 Task: In the  document receipt.html Download file as 'HTML ' Share this file with 'softage.9@softage.net' Insert the command  Suggesting 
Action: Mouse moved to (295, 382)
Screenshot: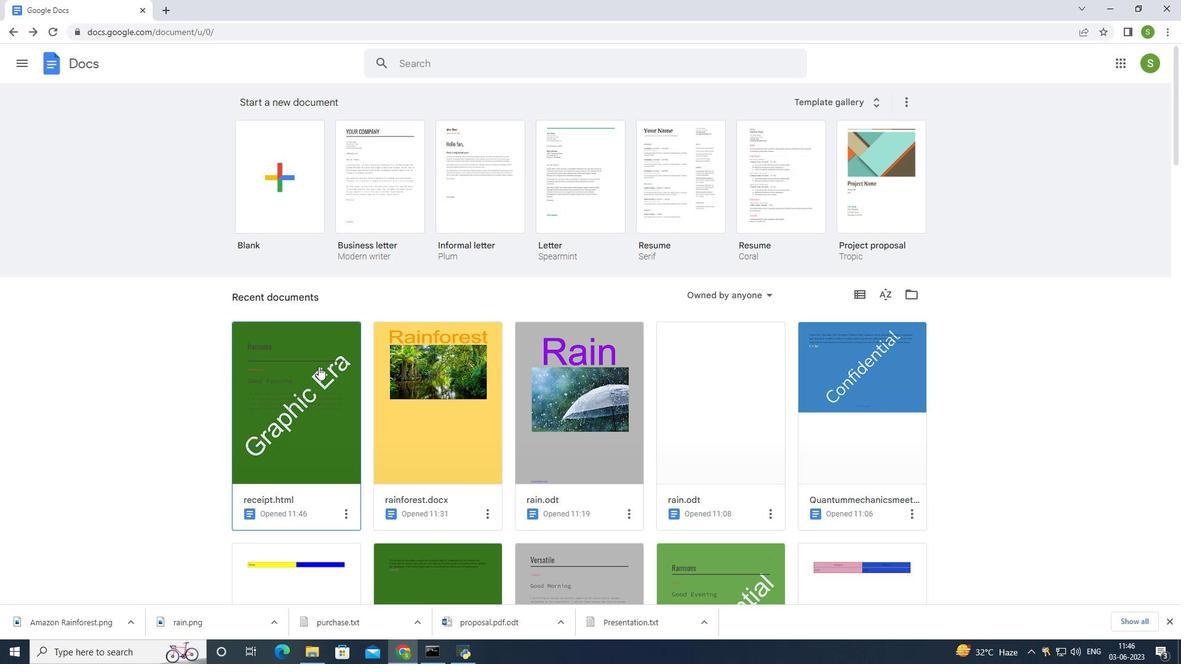 
Action: Mouse pressed left at (295, 382)
Screenshot: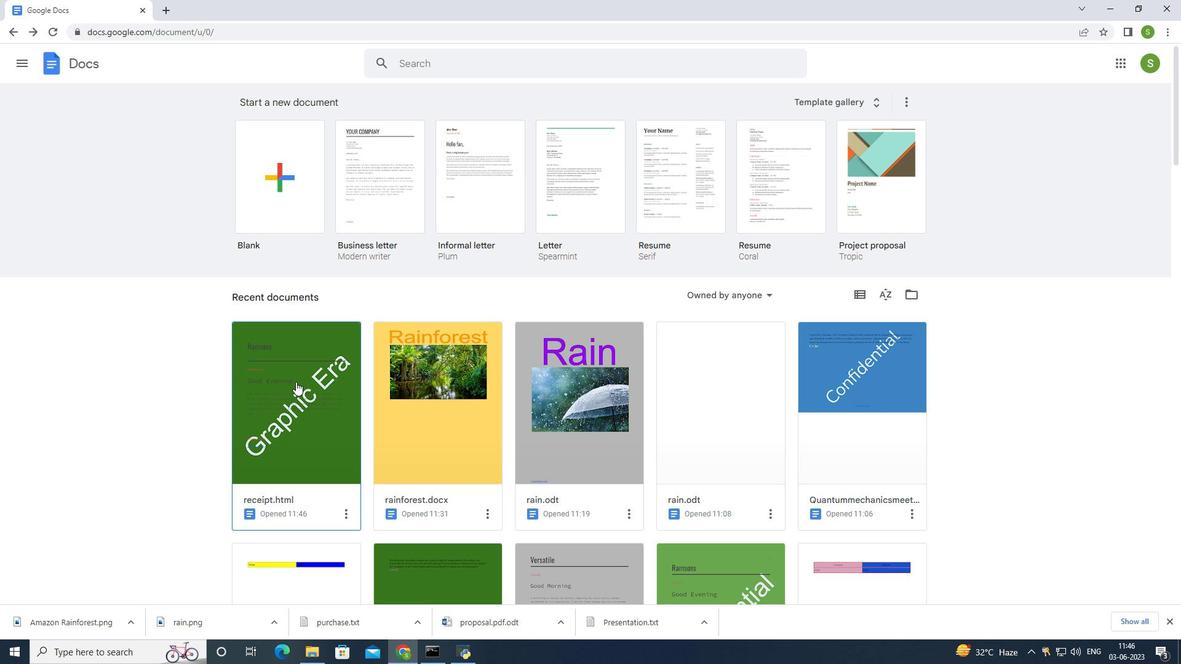 
Action: Mouse moved to (36, 70)
Screenshot: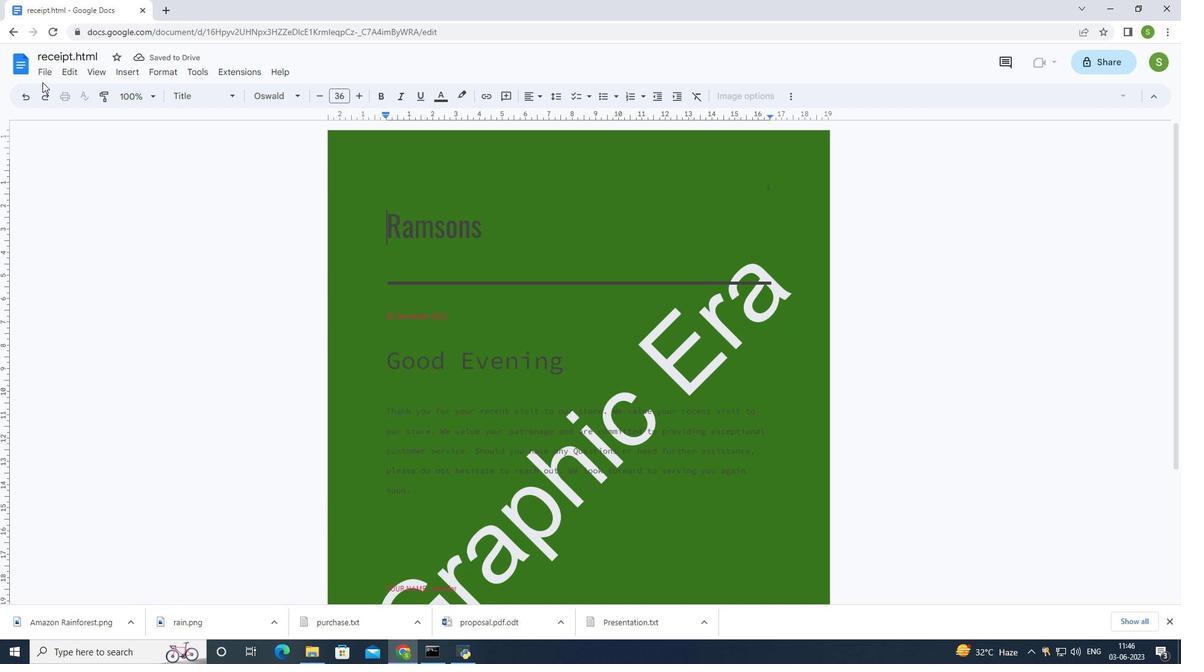 
Action: Mouse pressed left at (36, 70)
Screenshot: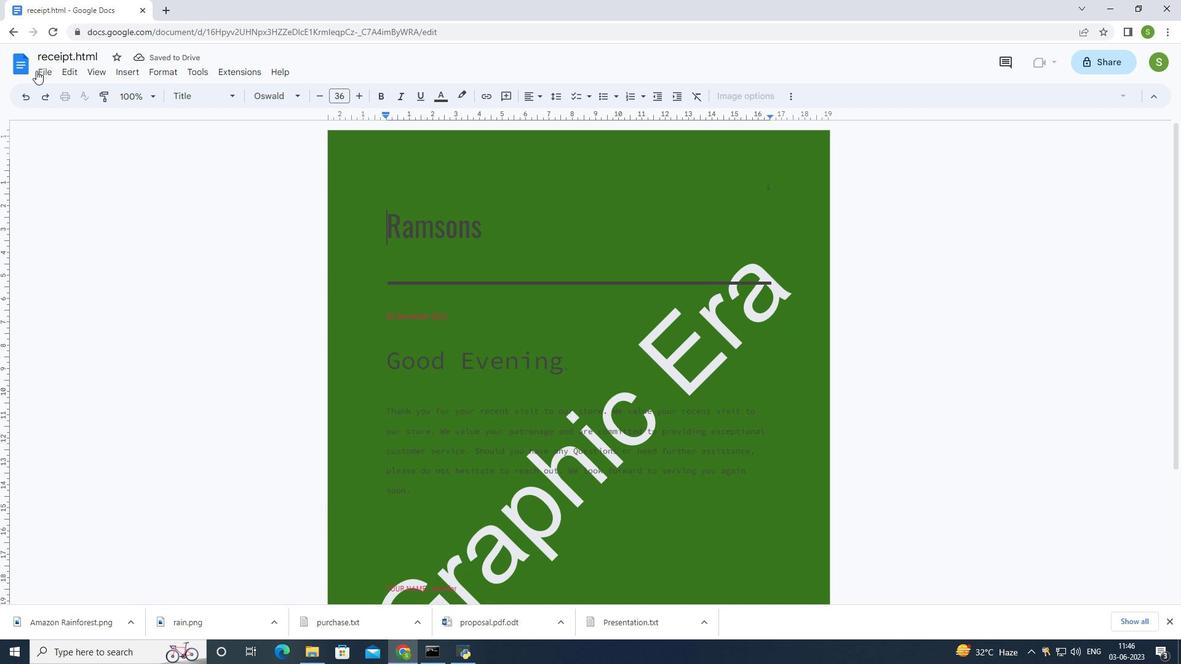 
Action: Mouse moved to (39, 70)
Screenshot: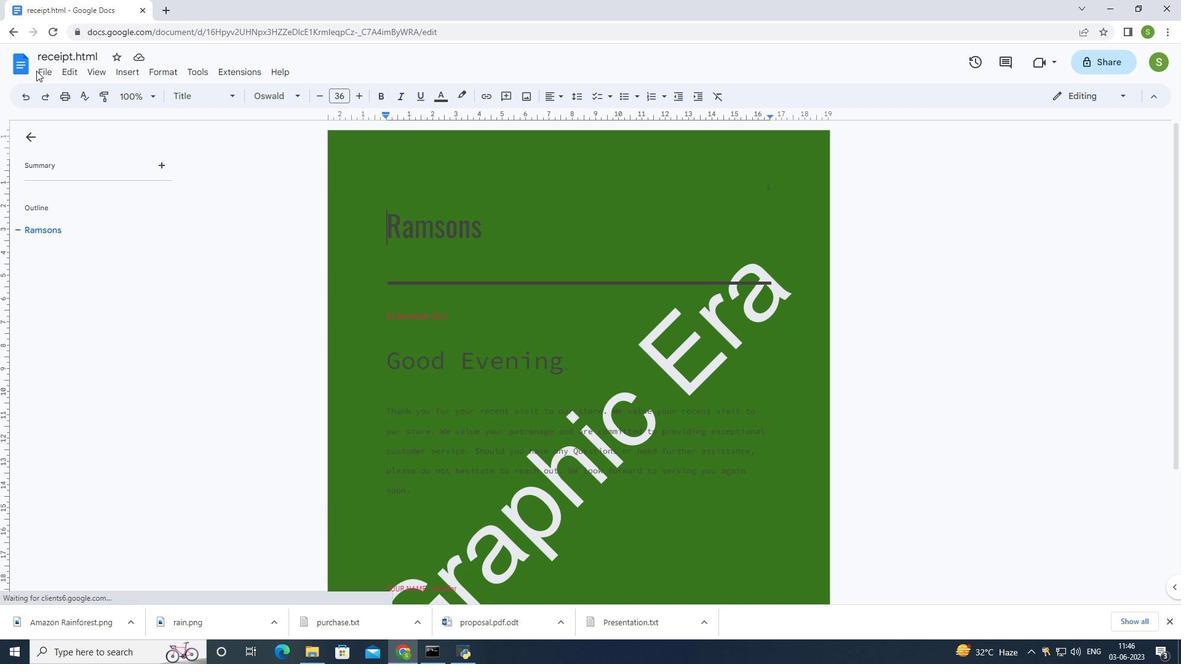 
Action: Mouse pressed left at (39, 70)
Screenshot: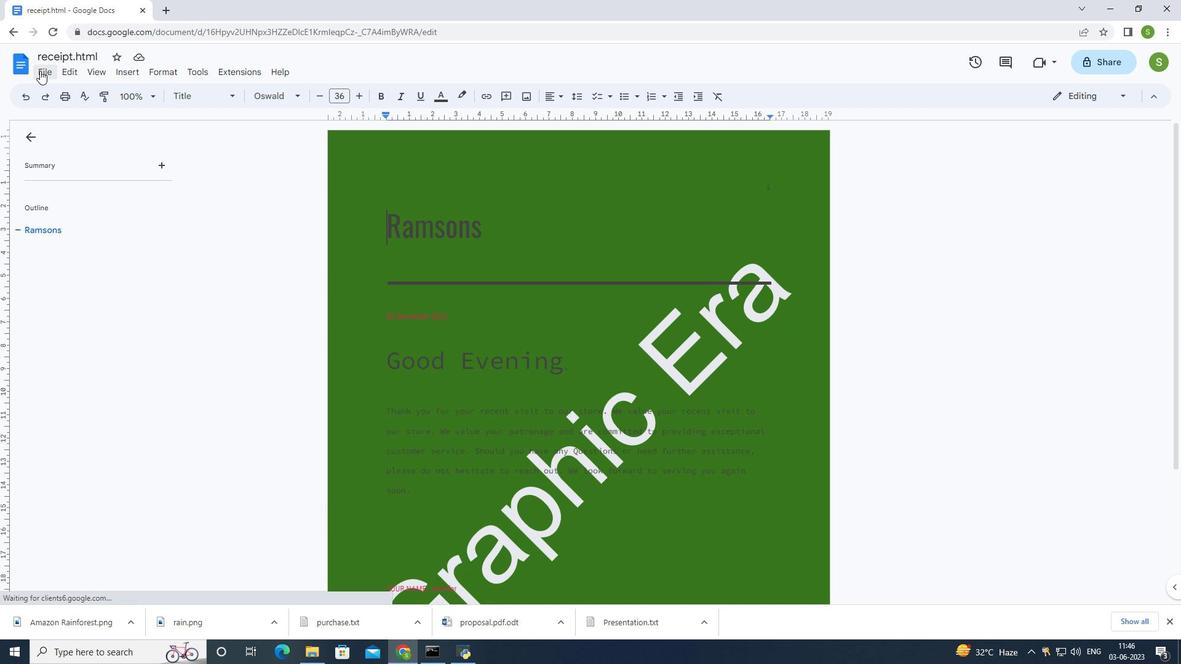 
Action: Mouse moved to (81, 204)
Screenshot: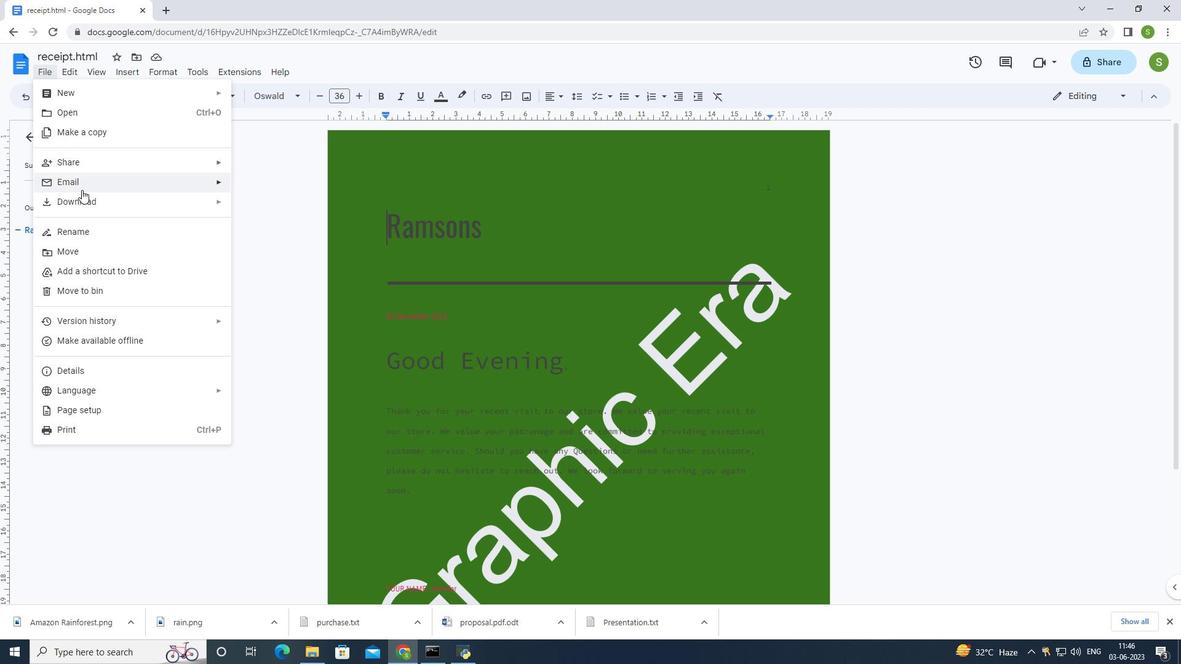 
Action: Mouse pressed left at (81, 204)
Screenshot: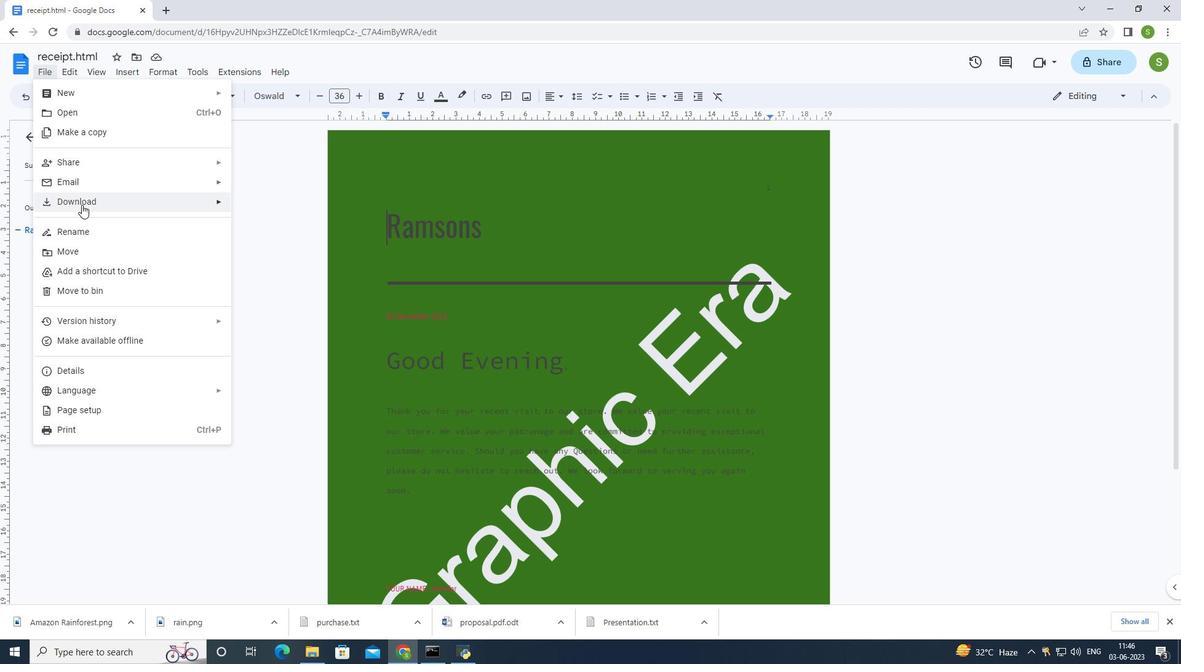 
Action: Mouse moved to (282, 300)
Screenshot: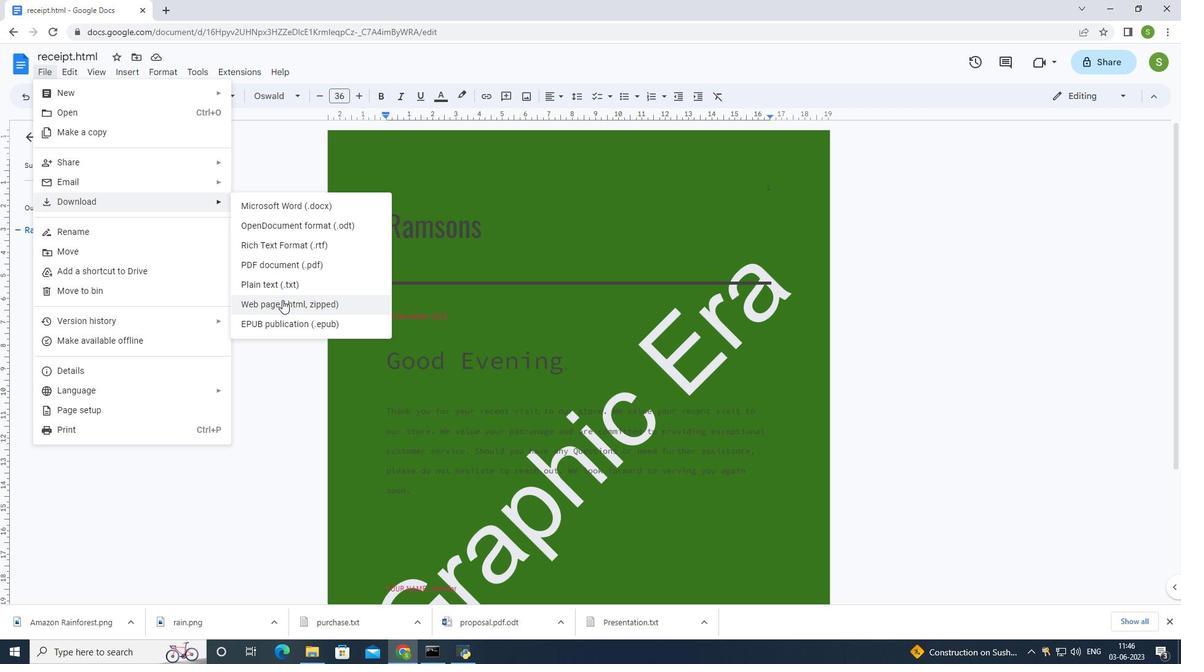
Action: Mouse pressed left at (282, 300)
Screenshot: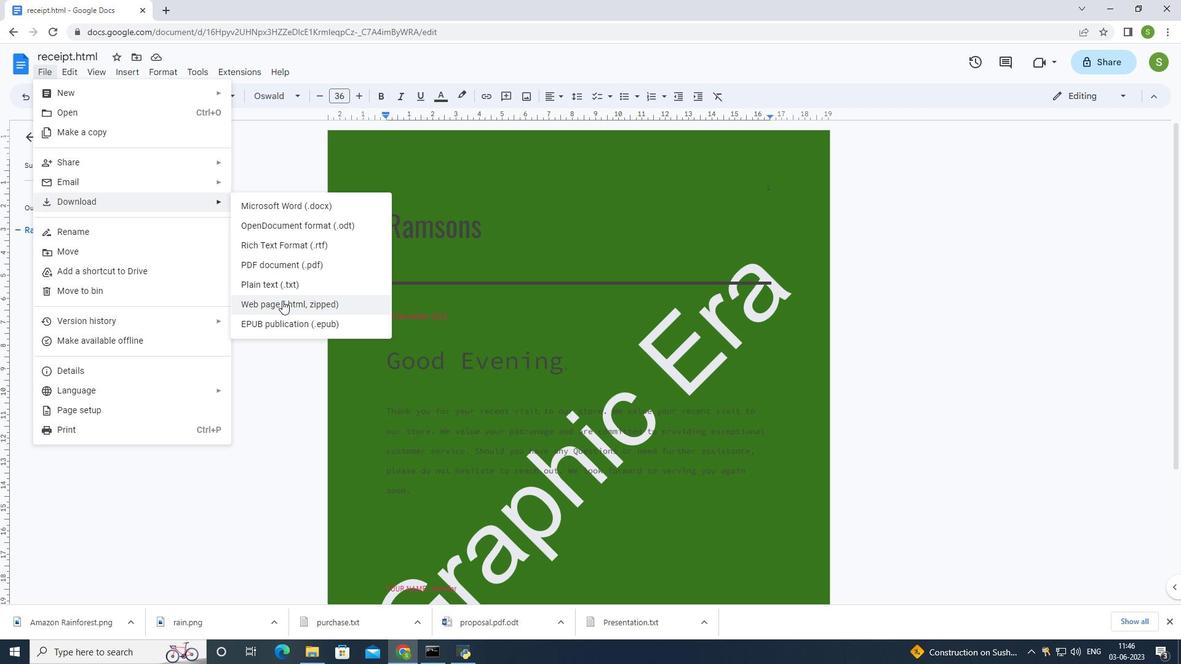 
Action: Mouse moved to (1102, 55)
Screenshot: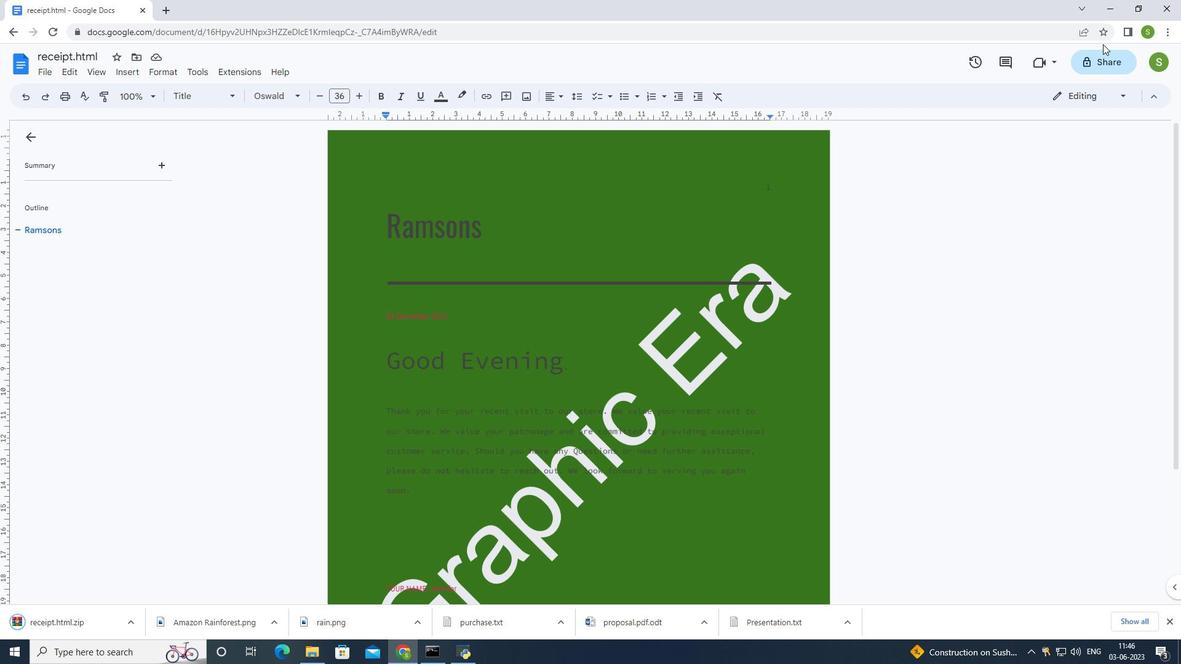 
Action: Mouse pressed left at (1102, 55)
Screenshot: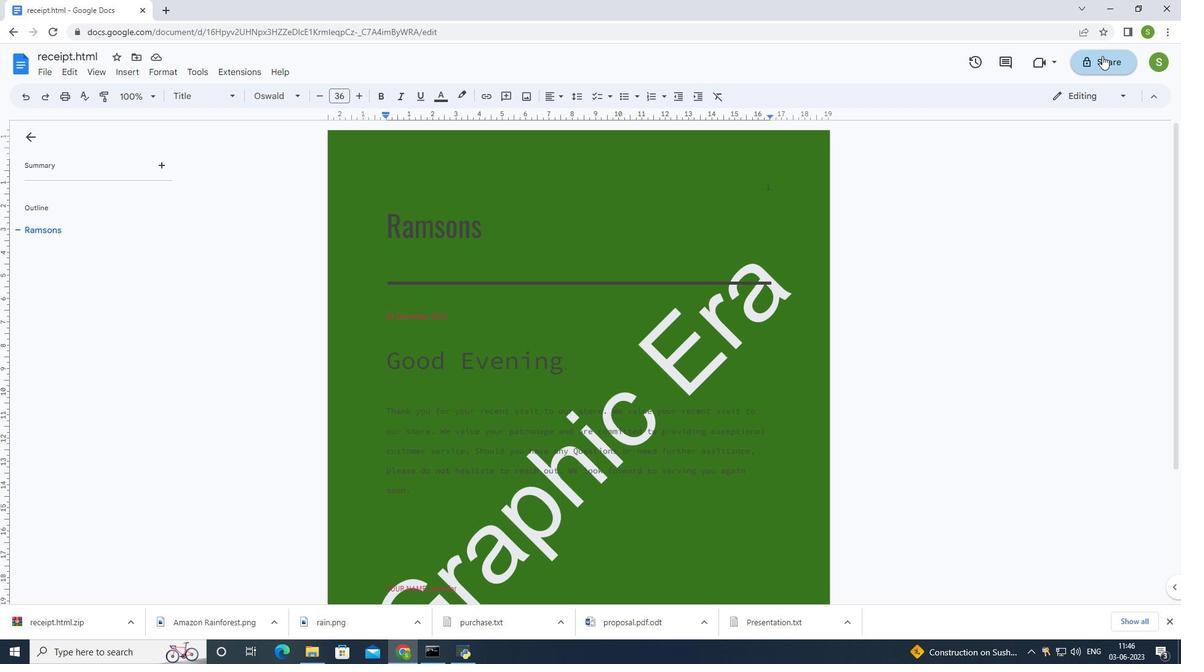 
Action: Mouse moved to (595, 259)
Screenshot: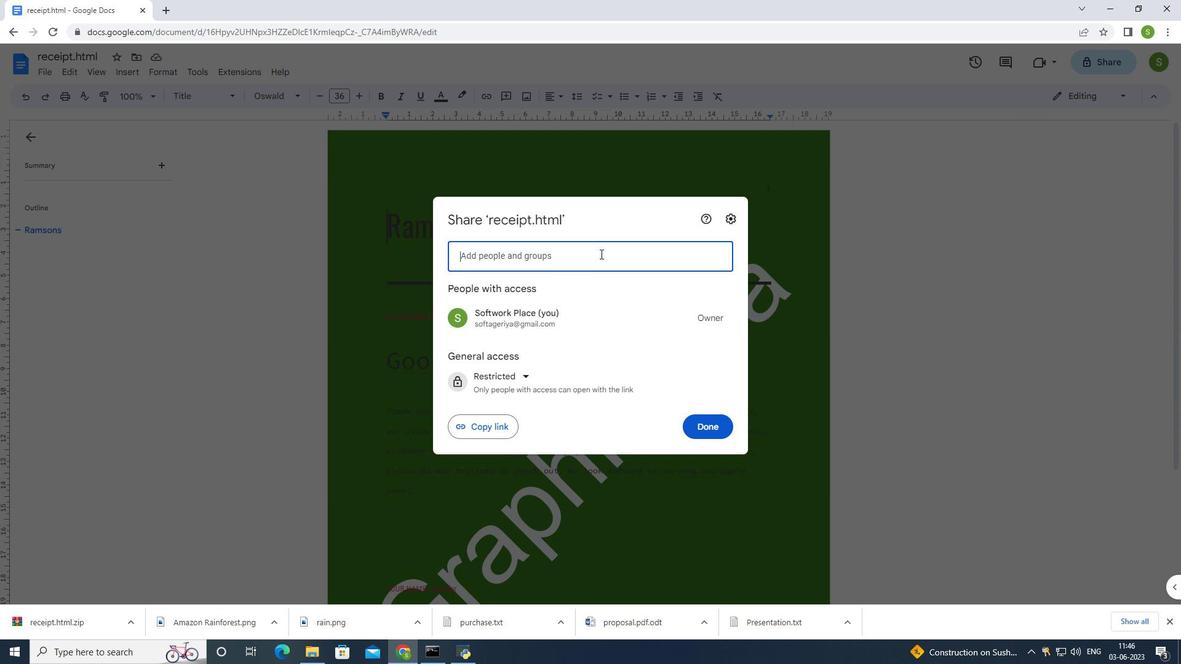 
Action: Mouse pressed left at (595, 259)
Screenshot: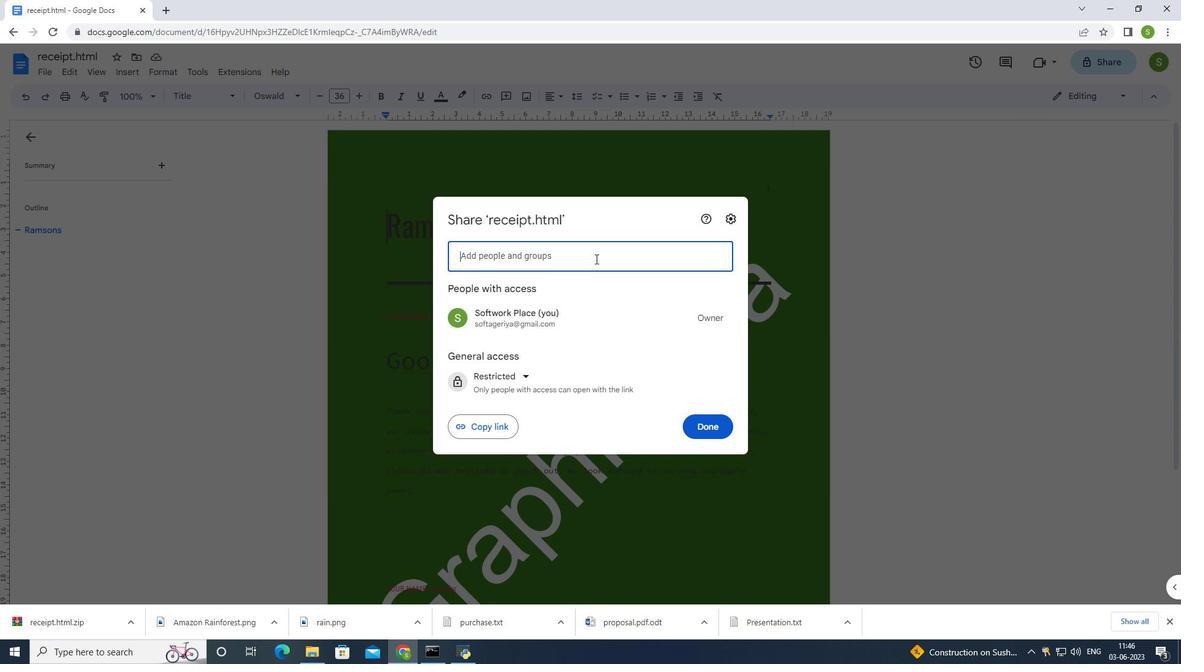 
Action: Mouse moved to (620, 247)
Screenshot: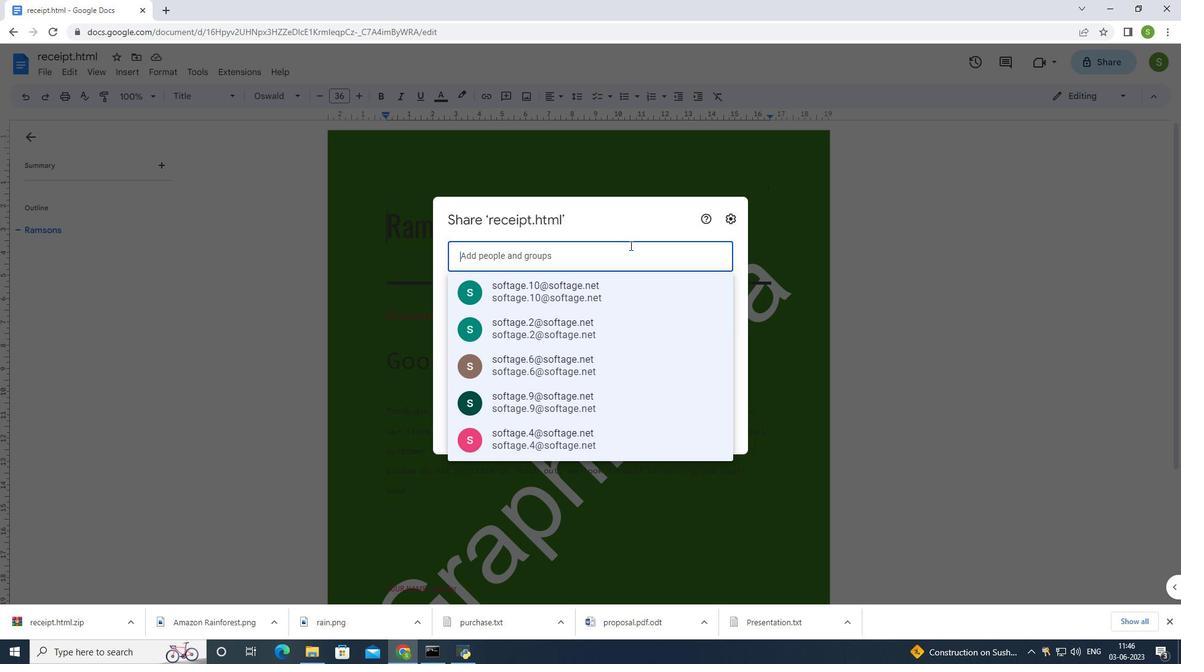 
Action: Key pressed softage.9<Key.shift>@softage.net
Screenshot: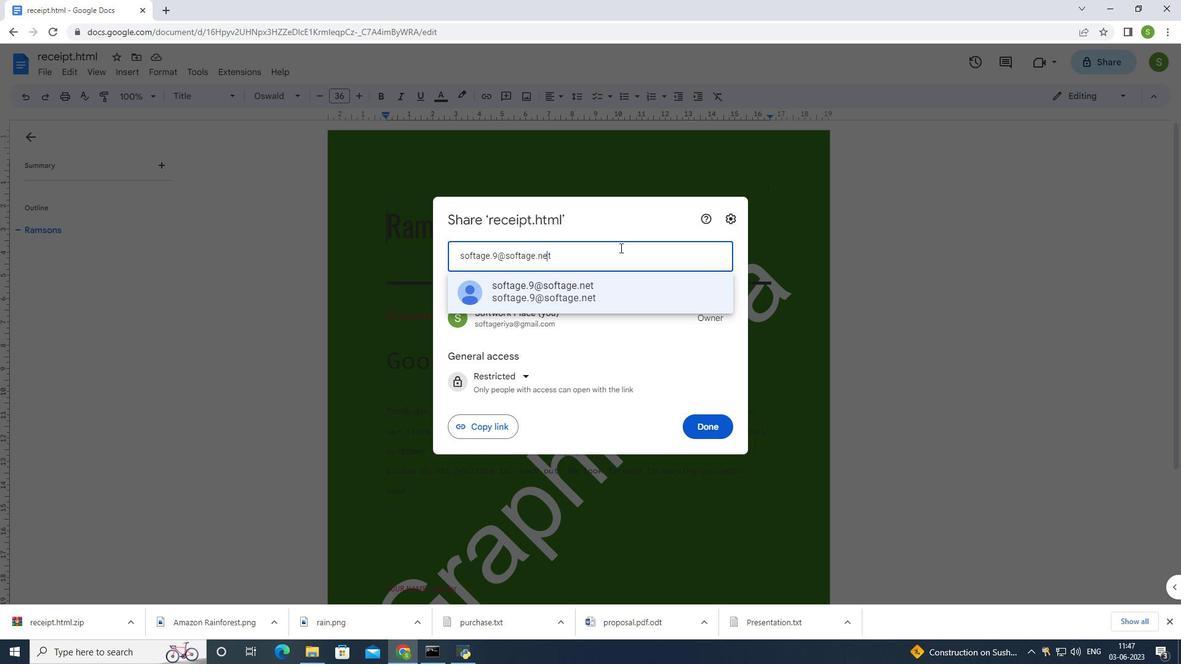 
Action: Mouse moved to (712, 428)
Screenshot: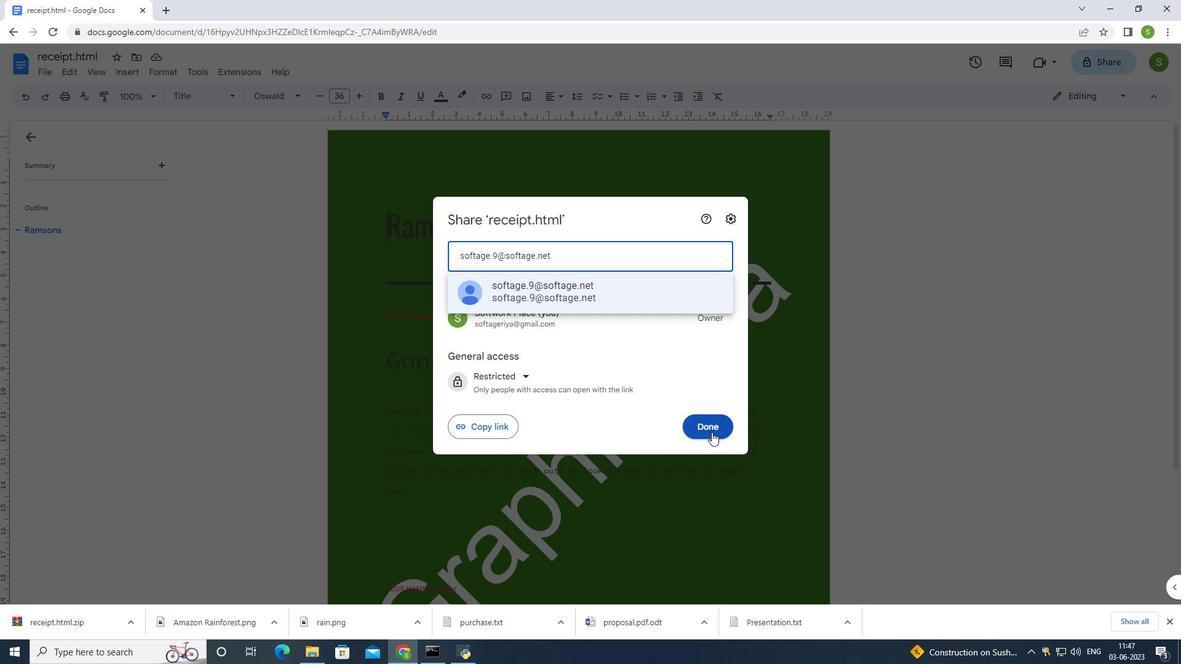 
Action: Mouse pressed left at (712, 428)
Screenshot: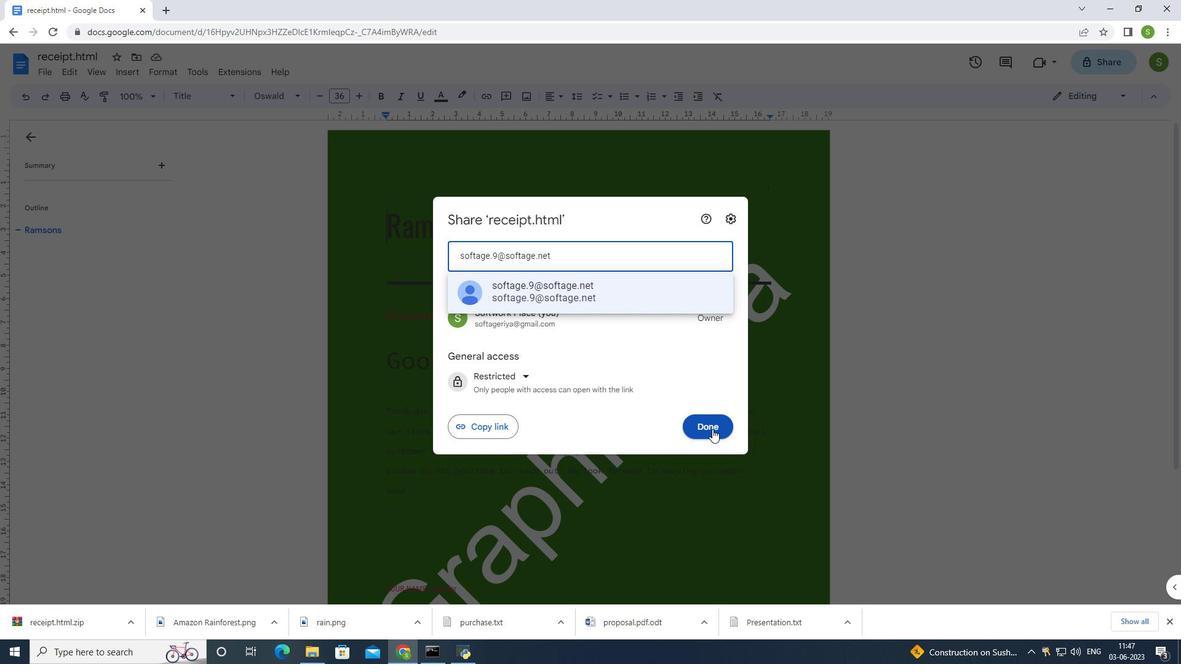 
Action: Mouse moved to (1115, 89)
Screenshot: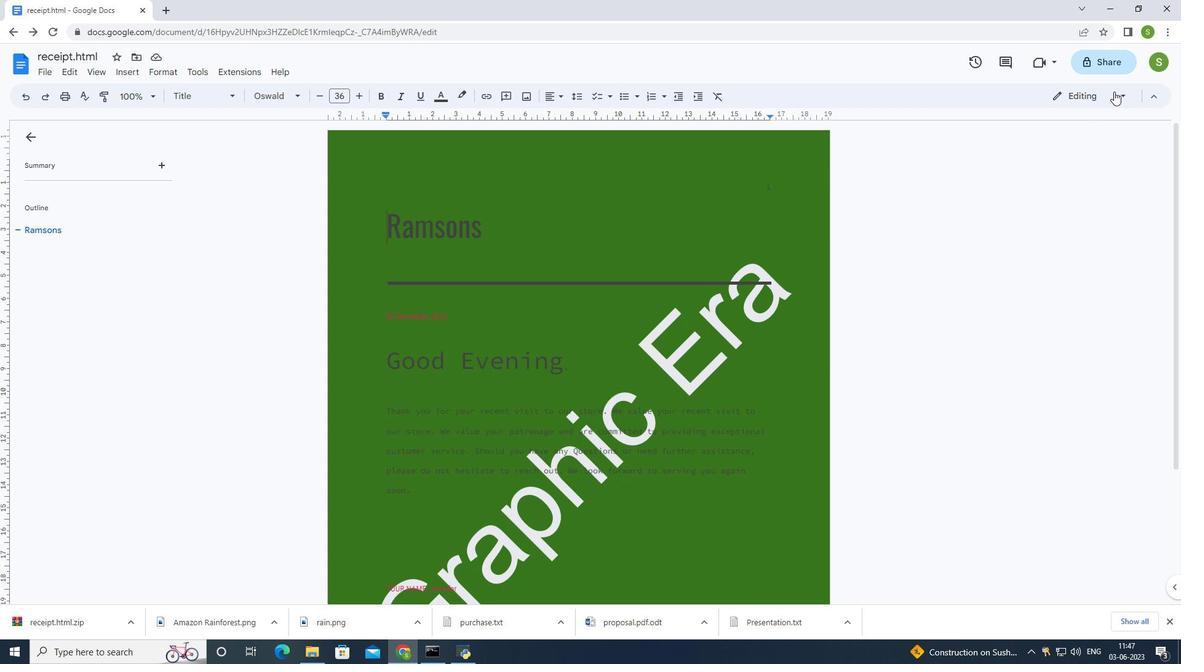
Action: Mouse pressed left at (1115, 89)
Screenshot: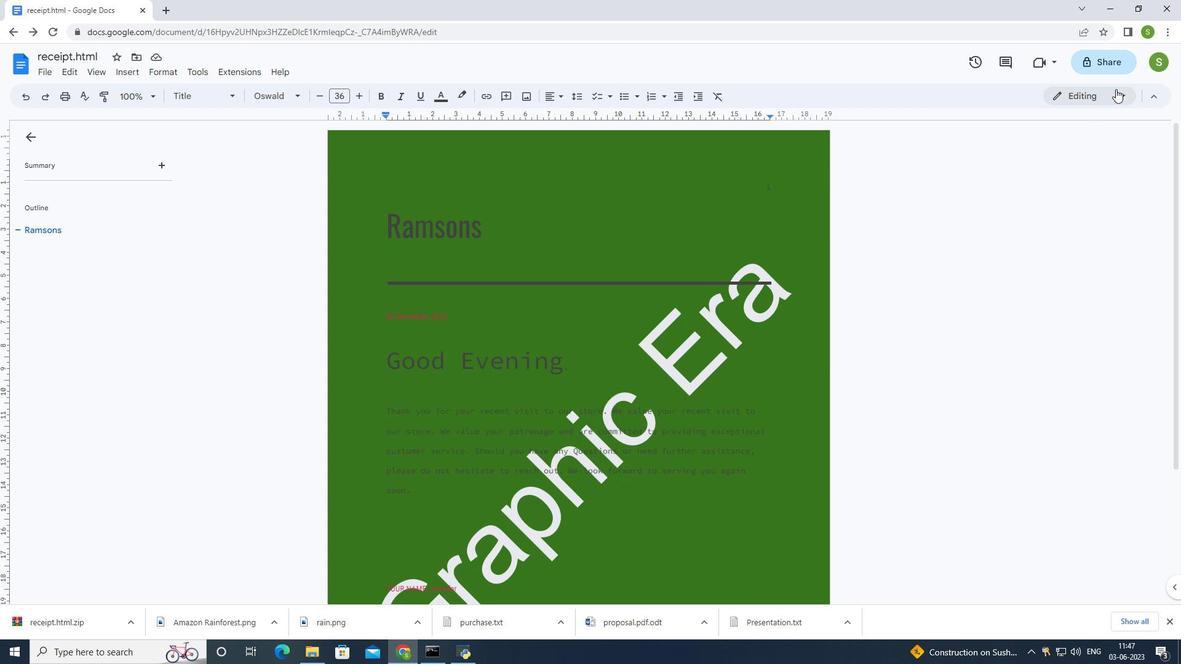 
Action: Mouse moved to (1088, 152)
Screenshot: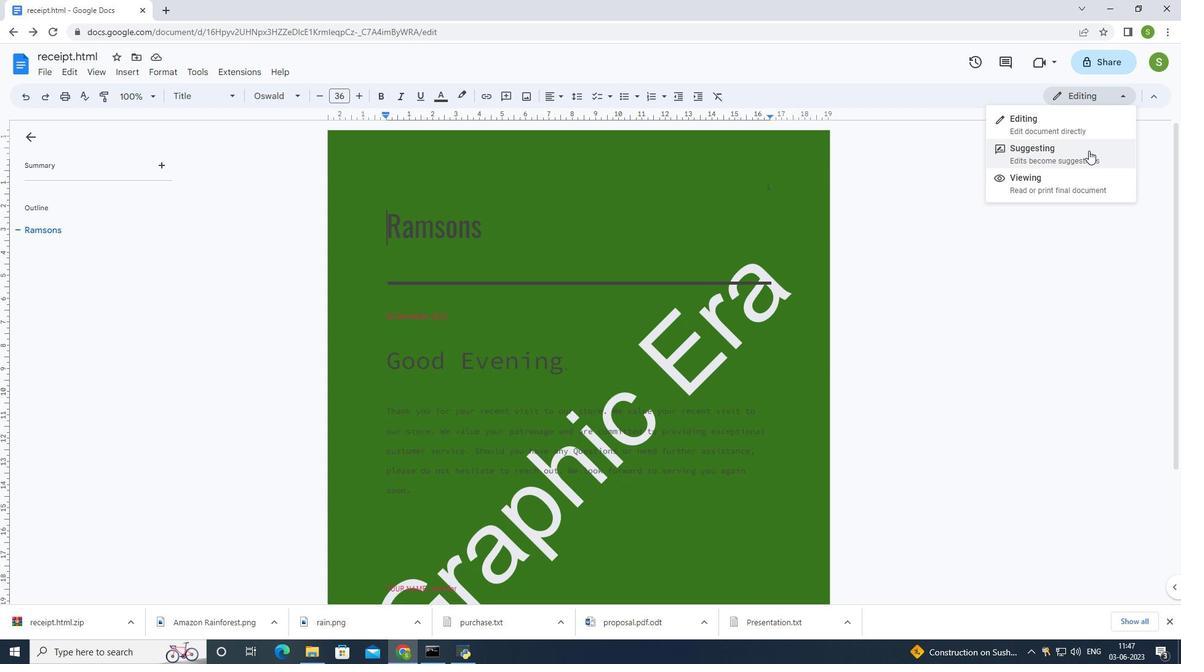 
Action: Mouse pressed left at (1088, 152)
Screenshot: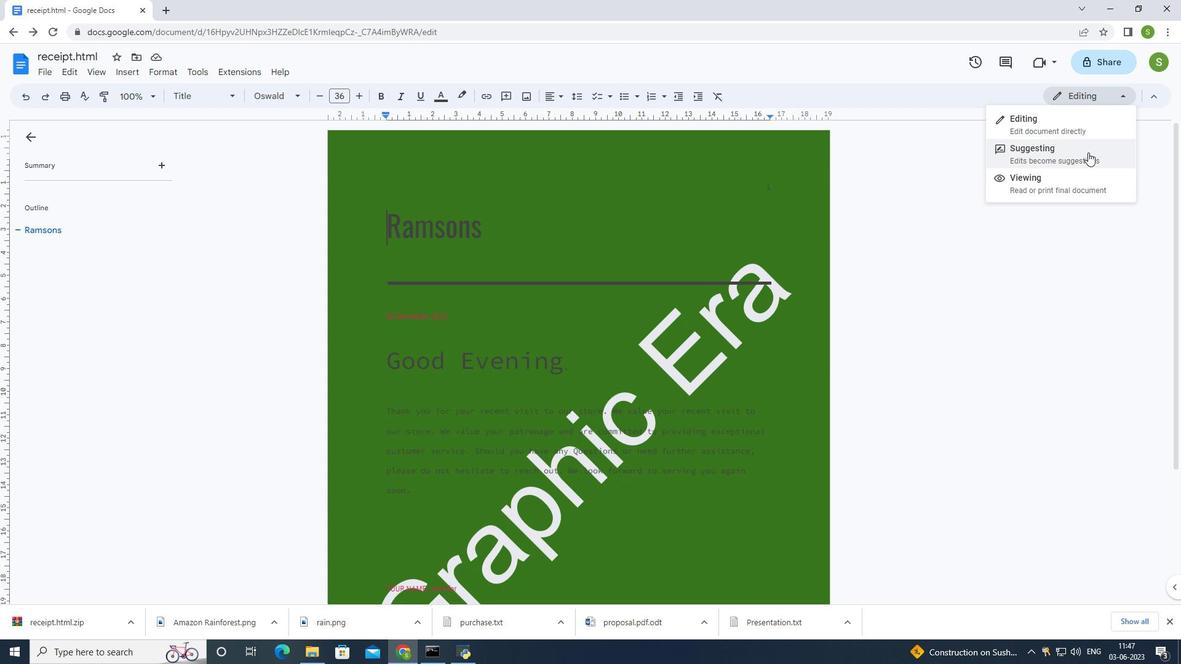
Action: Mouse moved to (861, 313)
Screenshot: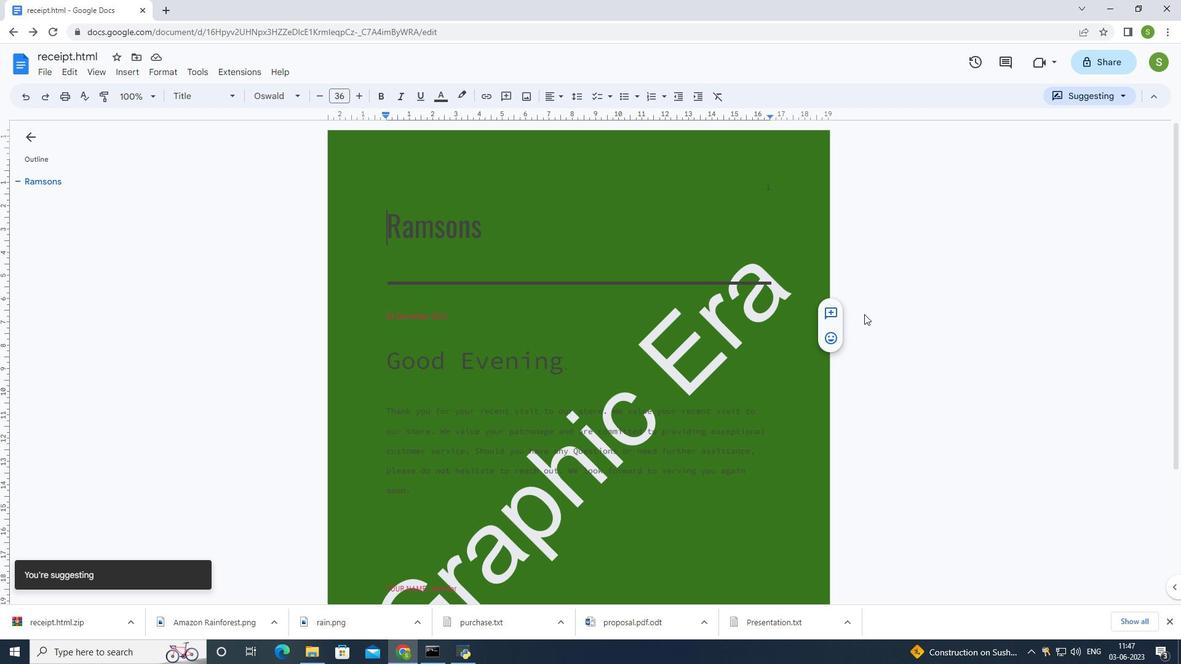 
